 Task: Create Card Donor Stewardship Execution in Board Digital Advertising Strategies to Workspace Digital Strategy Consulting. Create Card Fashion Review in Board IT Service Desk Management to Workspace Digital Strategy Consulting. Create Card Donor Stewardship Execution in Board Voice of Customer Customer Journey Mapping and Analysis to Workspace Digital Strategy Consulting
Action: Mouse moved to (114, 343)
Screenshot: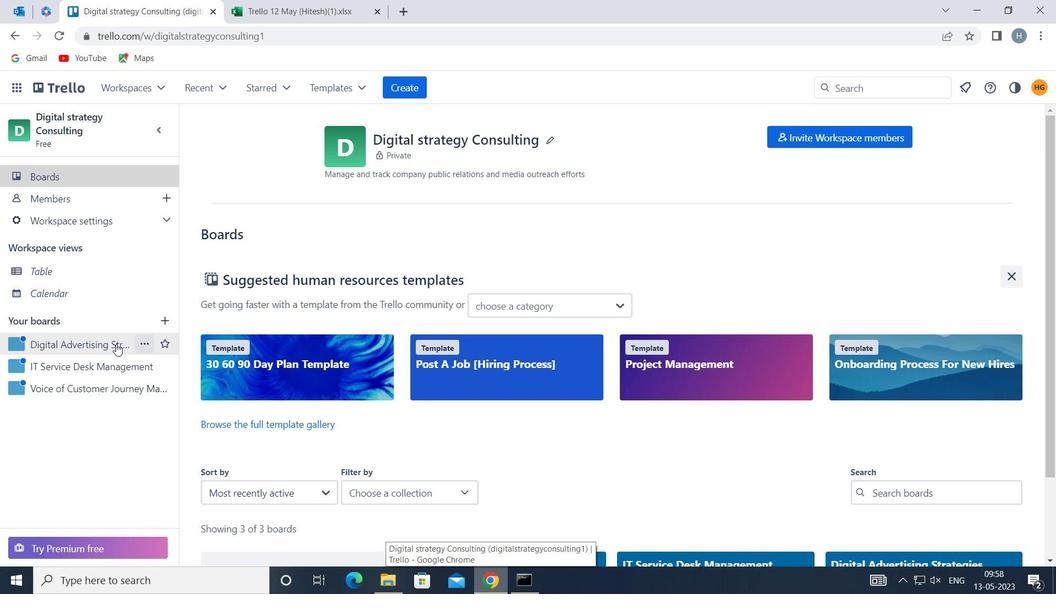 
Action: Mouse pressed left at (114, 343)
Screenshot: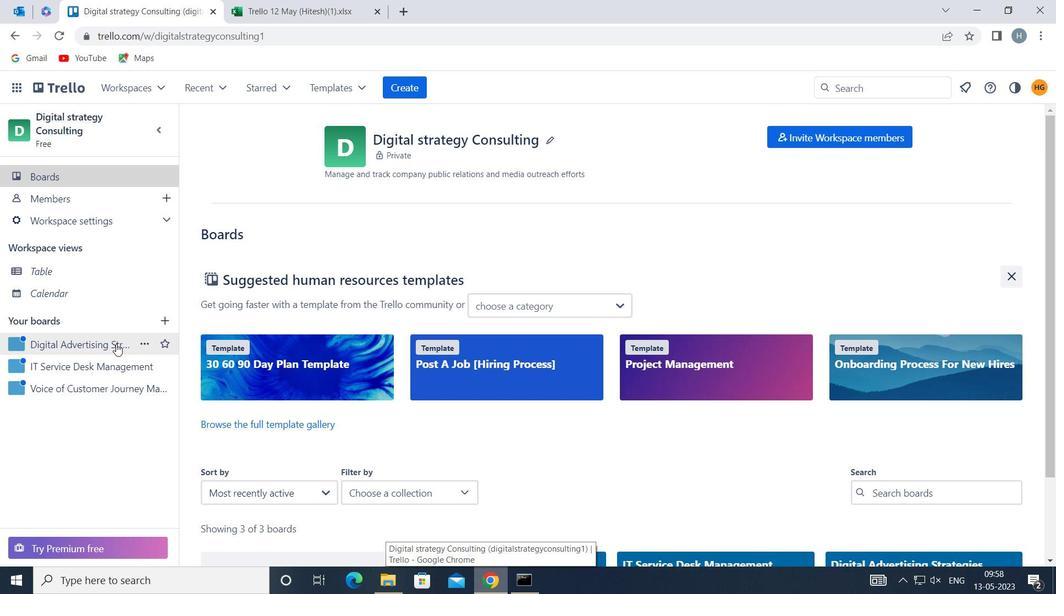 
Action: Mouse moved to (456, 195)
Screenshot: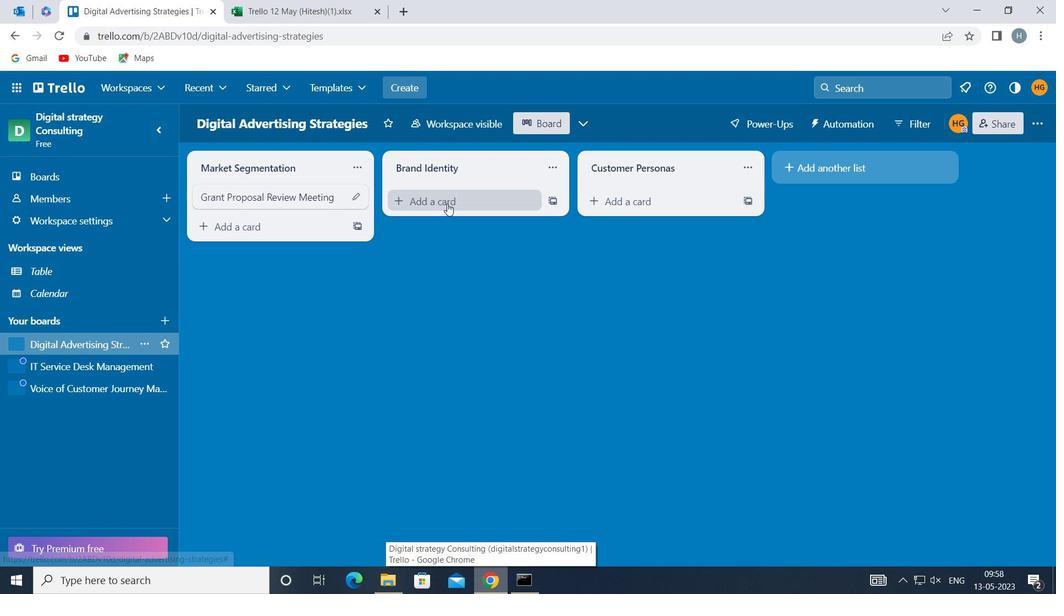 
Action: Mouse pressed left at (456, 195)
Screenshot: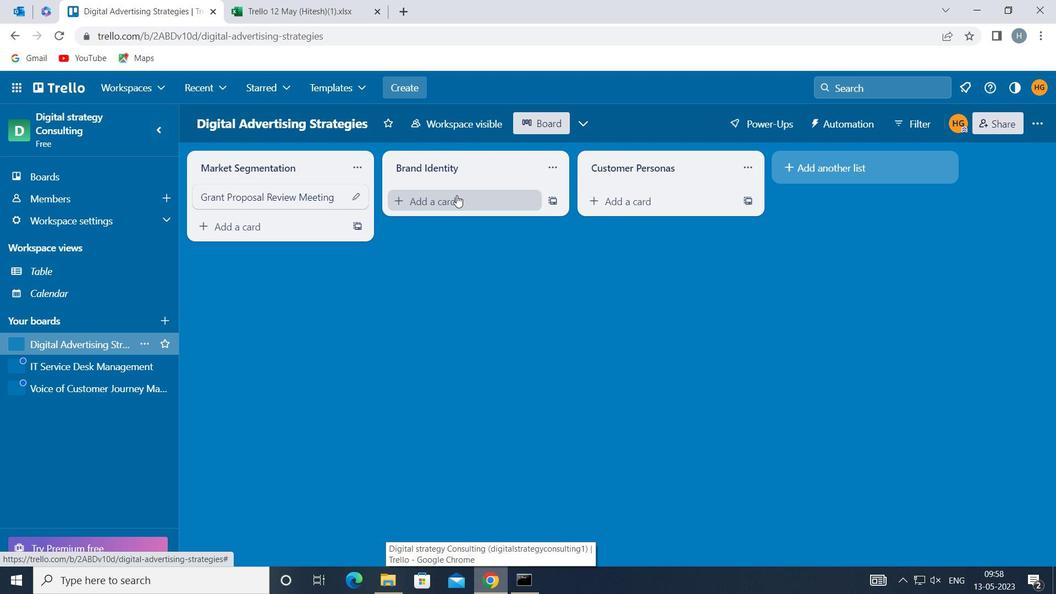 
Action: Mouse moved to (458, 196)
Screenshot: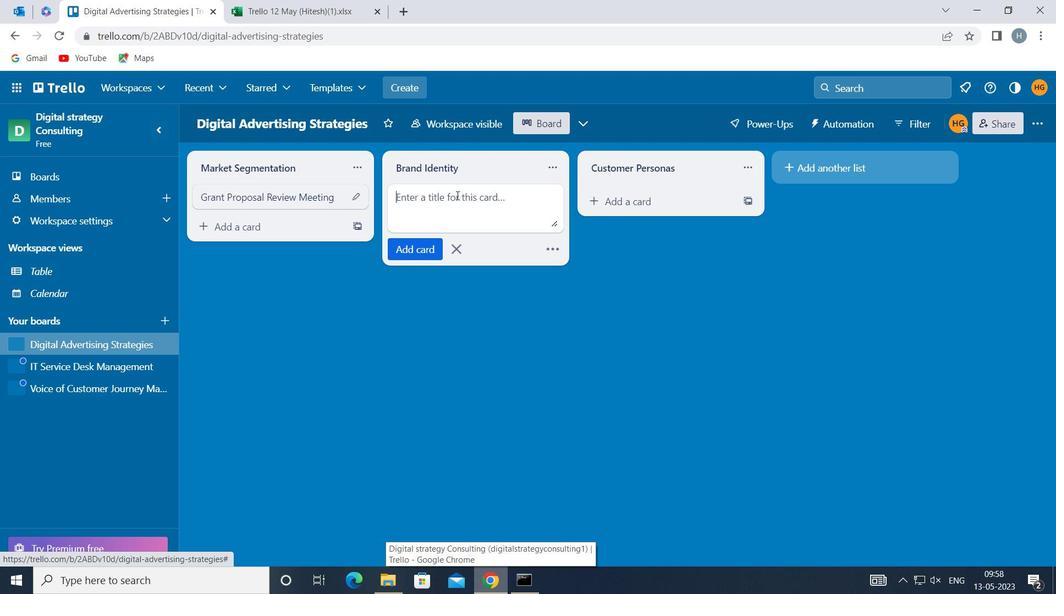 
Action: Mouse pressed left at (458, 196)
Screenshot: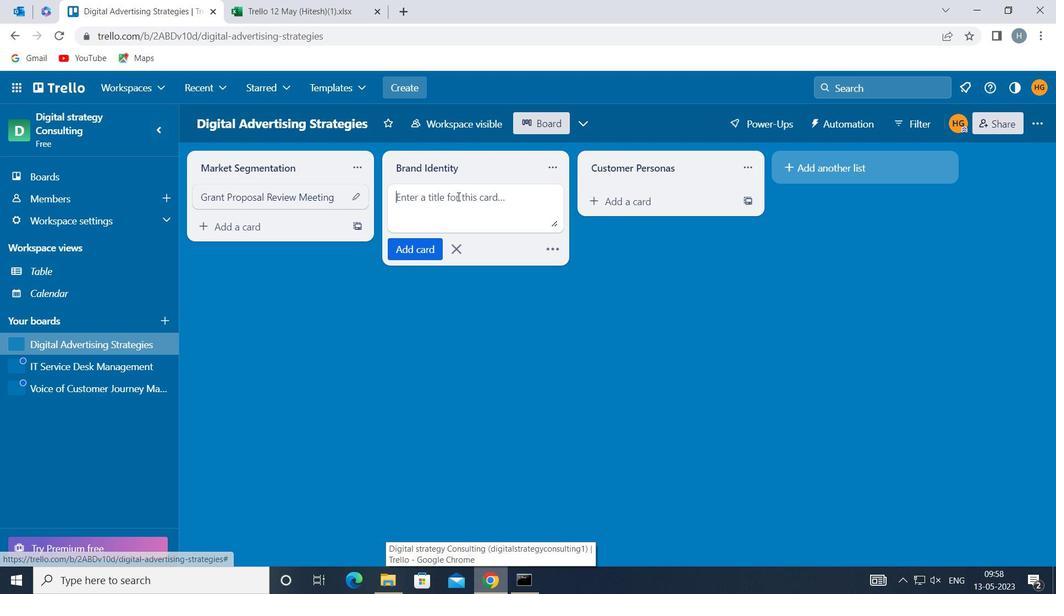 
Action: Key pressed <Key.shift>DONOR<Key.space><Key.shift><Key.shift>STEWAEDSHIP<Key.space><Key.shift>EXECUTO<Key.backspace>ION
Screenshot: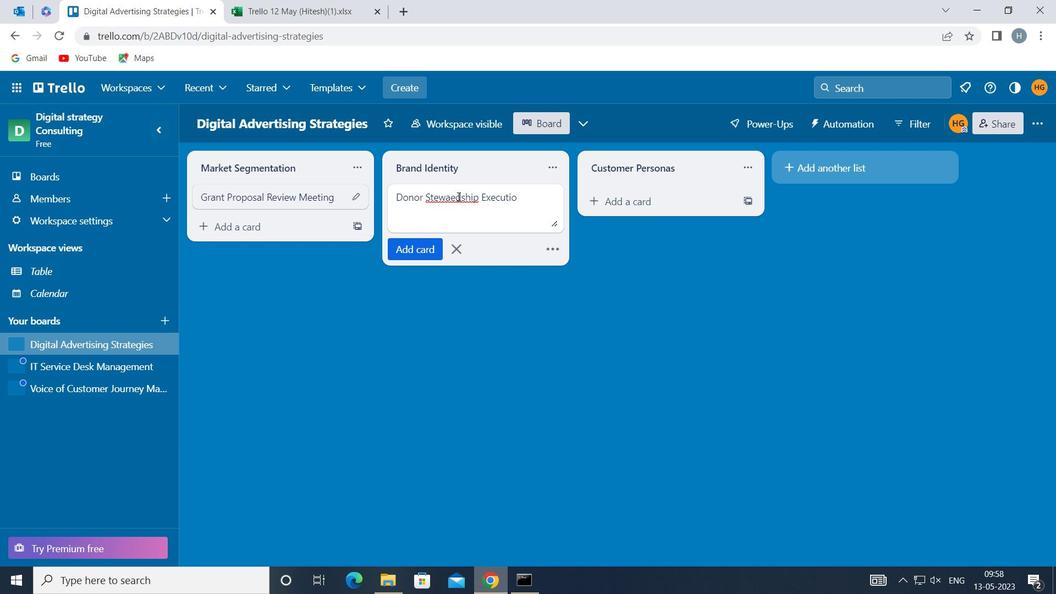 
Action: Mouse moved to (491, 208)
Screenshot: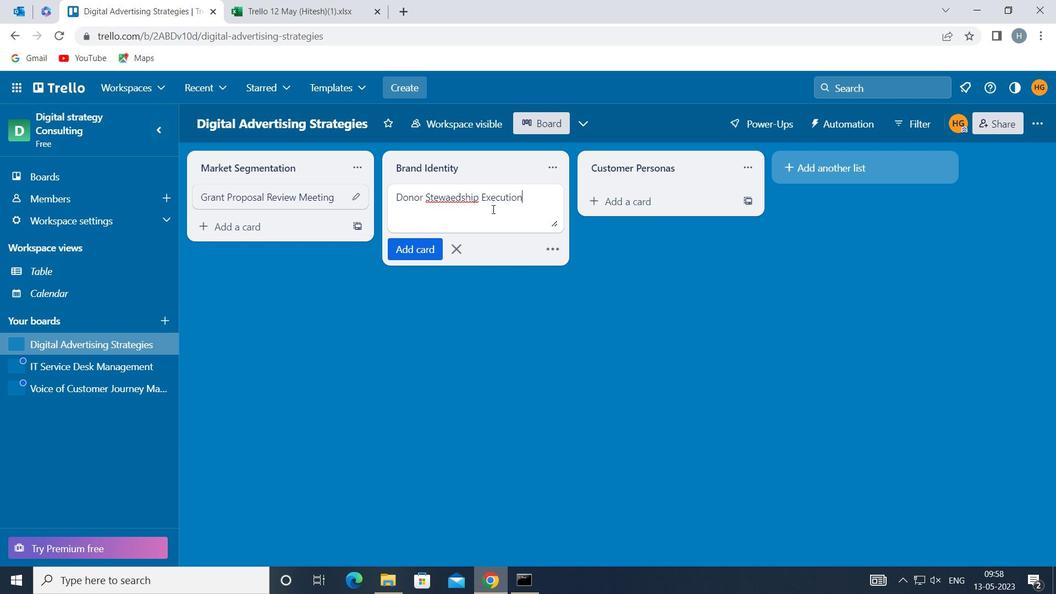 
Action: Key pressed <Key.backspace><Key.backspace><Key.backspace><Key.backspace><Key.backspace><Key.backspace><Key.backspace><Key.backspace><Key.backspace><Key.backspace><Key.backspace><Key.backspace><Key.backspace><Key.backspace><Key.backspace><Key.backspace>
Screenshot: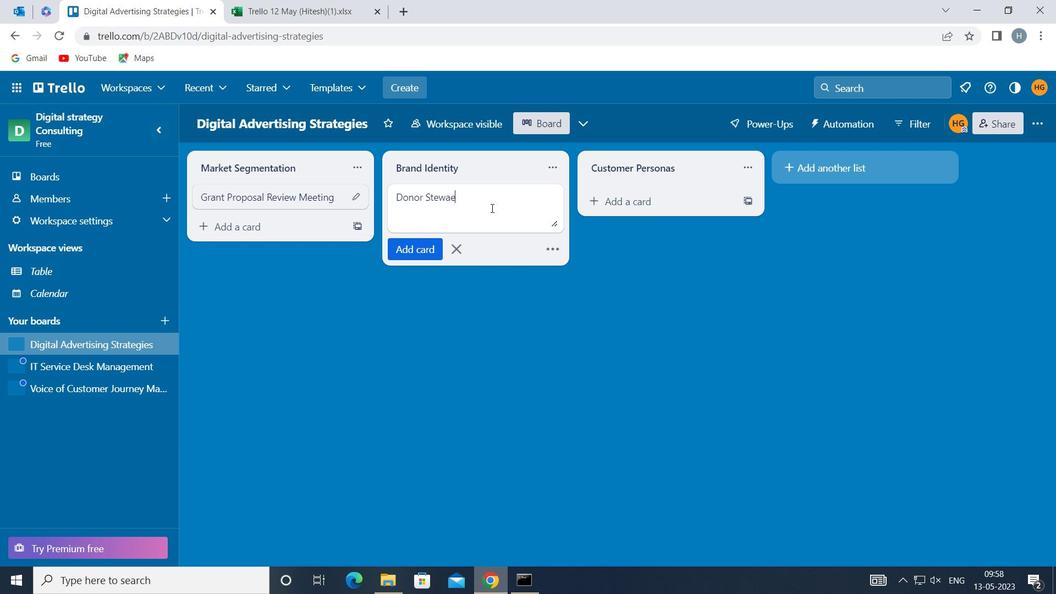 
Action: Mouse moved to (482, 209)
Screenshot: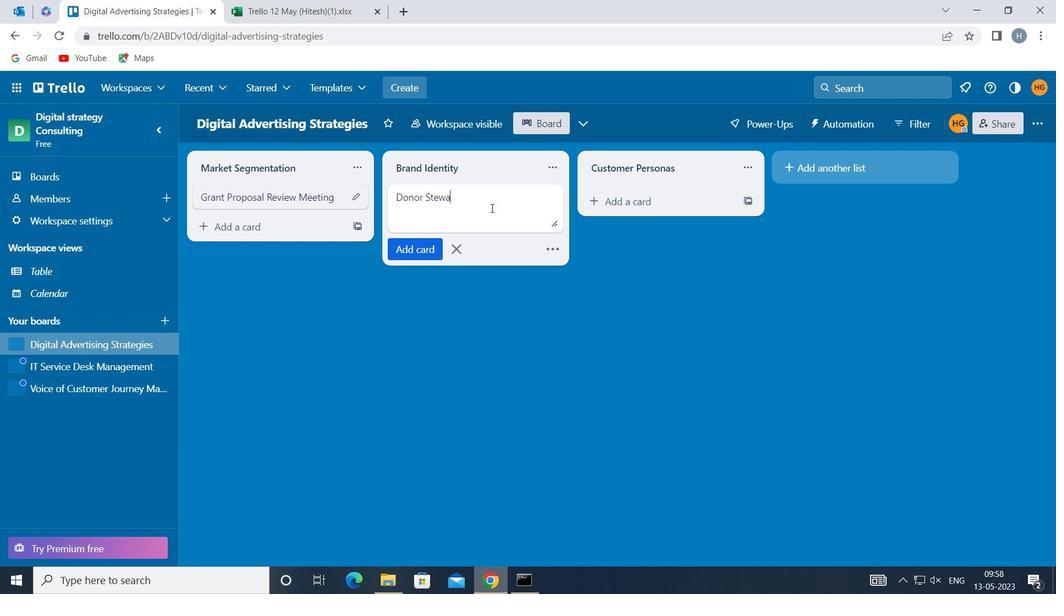 
Action: Key pressed RDSHIP<Key.space><Key.shift>EXECUTION
Screenshot: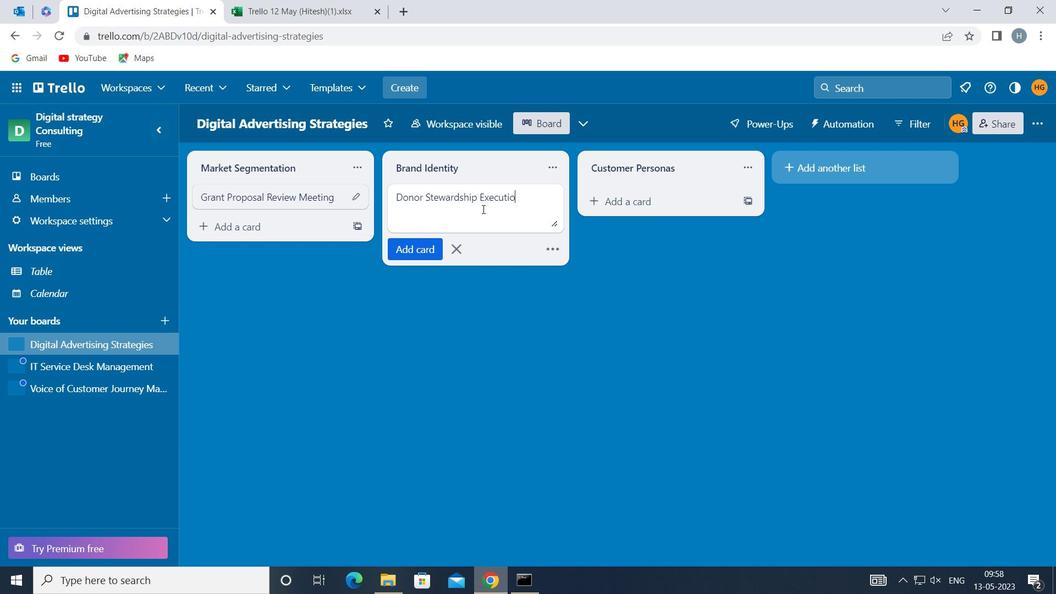 
Action: Mouse moved to (422, 246)
Screenshot: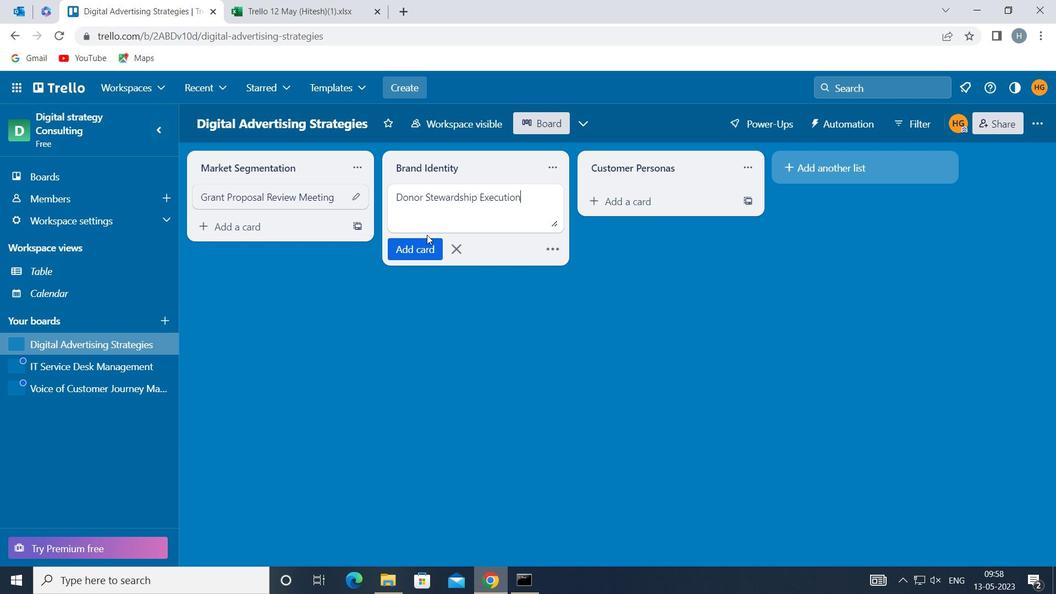 
Action: Mouse pressed left at (422, 246)
Screenshot: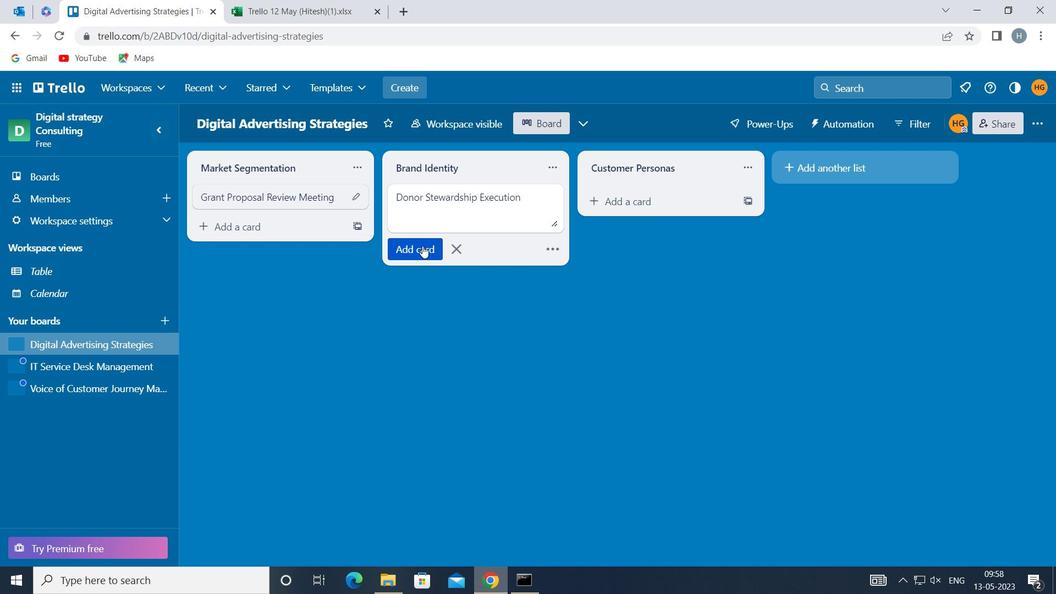 
Action: Mouse moved to (425, 312)
Screenshot: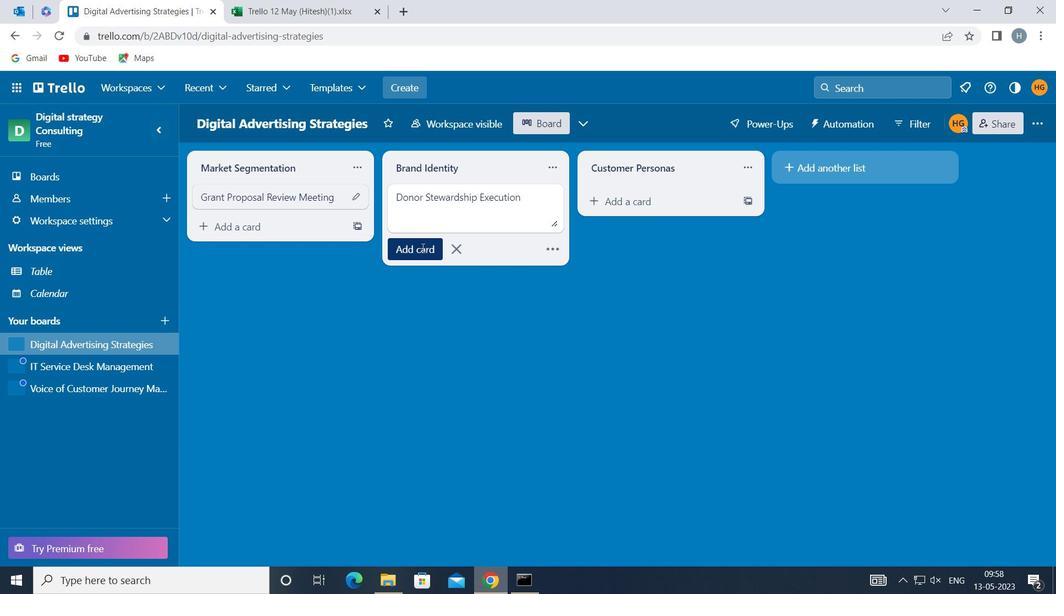 
Action: Mouse pressed left at (425, 312)
Screenshot: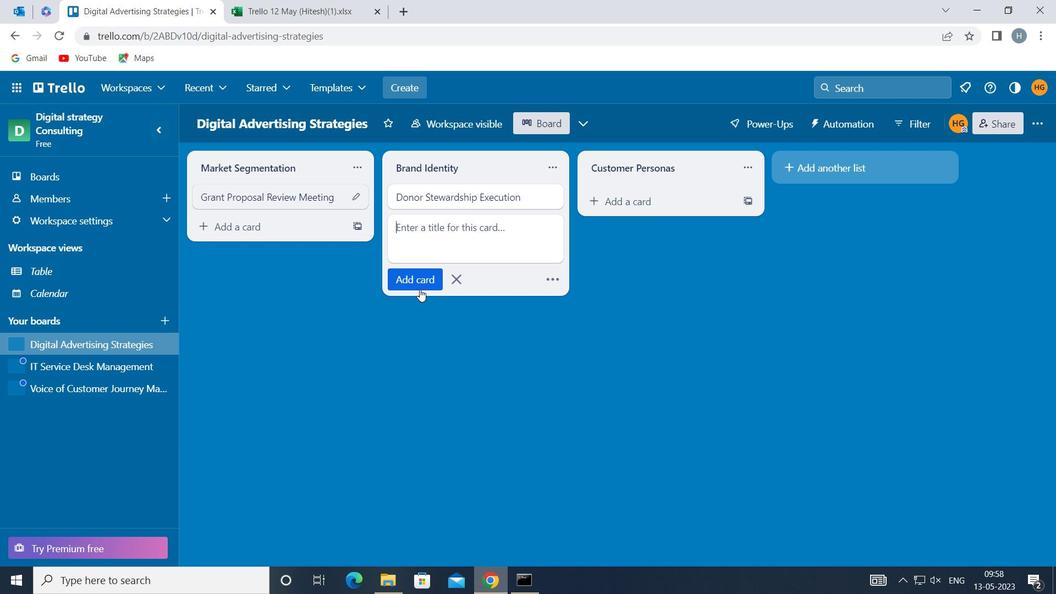 
Action: Mouse moved to (63, 361)
Screenshot: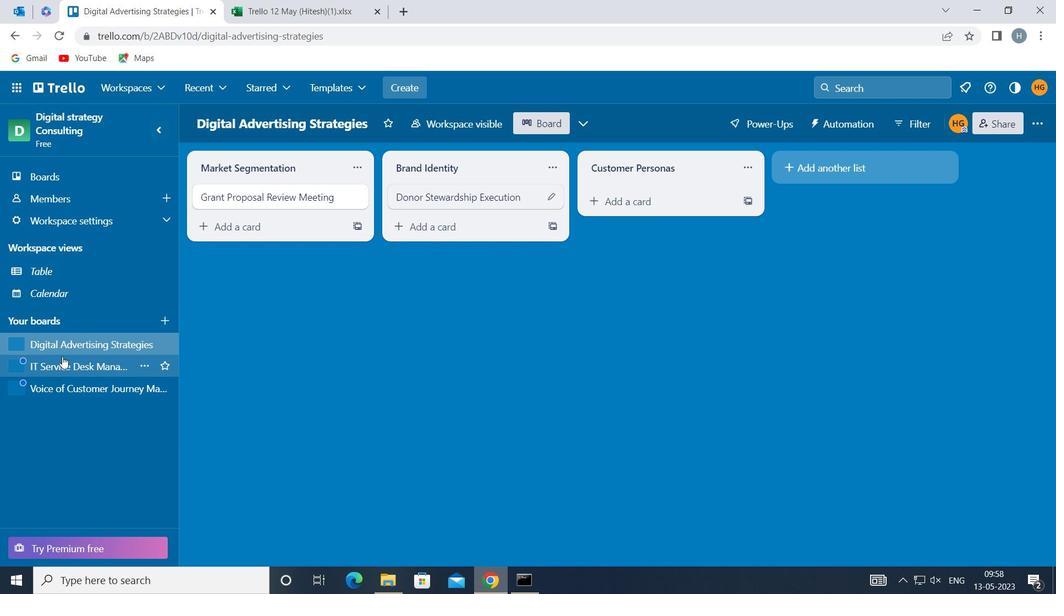
Action: Mouse pressed left at (63, 361)
Screenshot: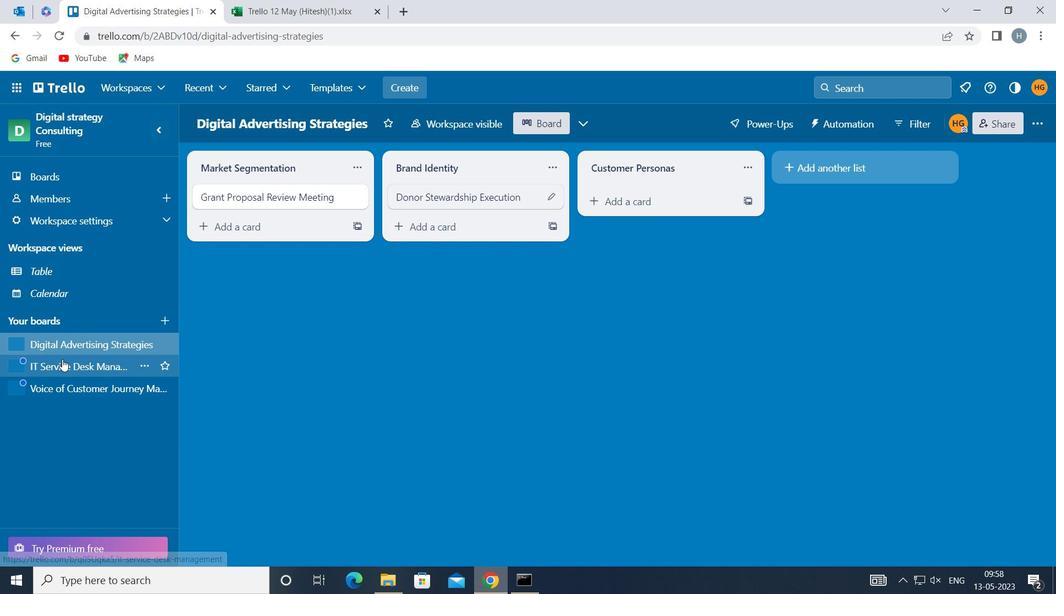 
Action: Mouse moved to (436, 201)
Screenshot: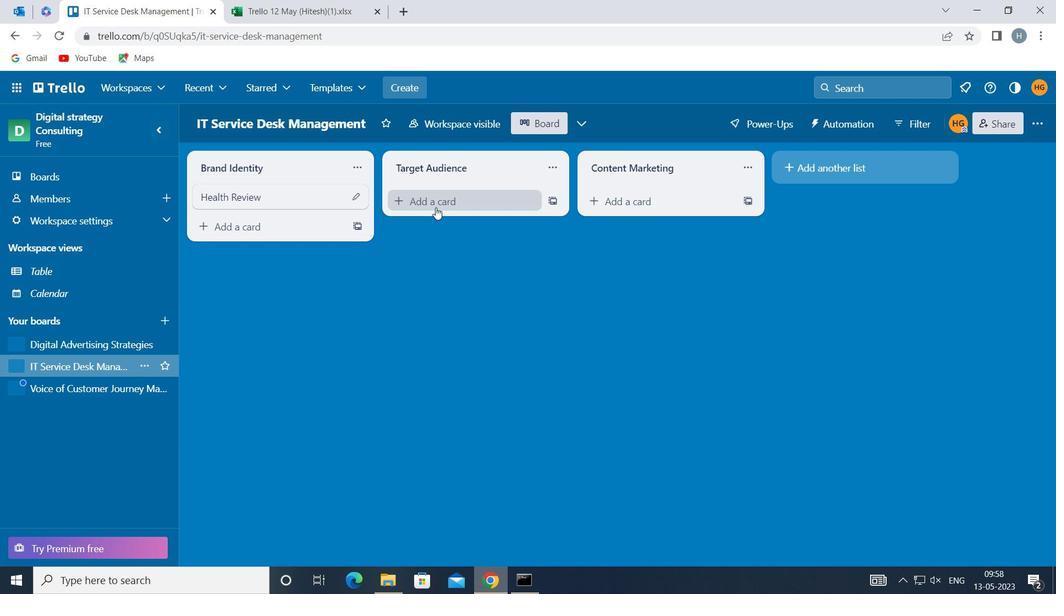 
Action: Mouse pressed left at (436, 201)
Screenshot: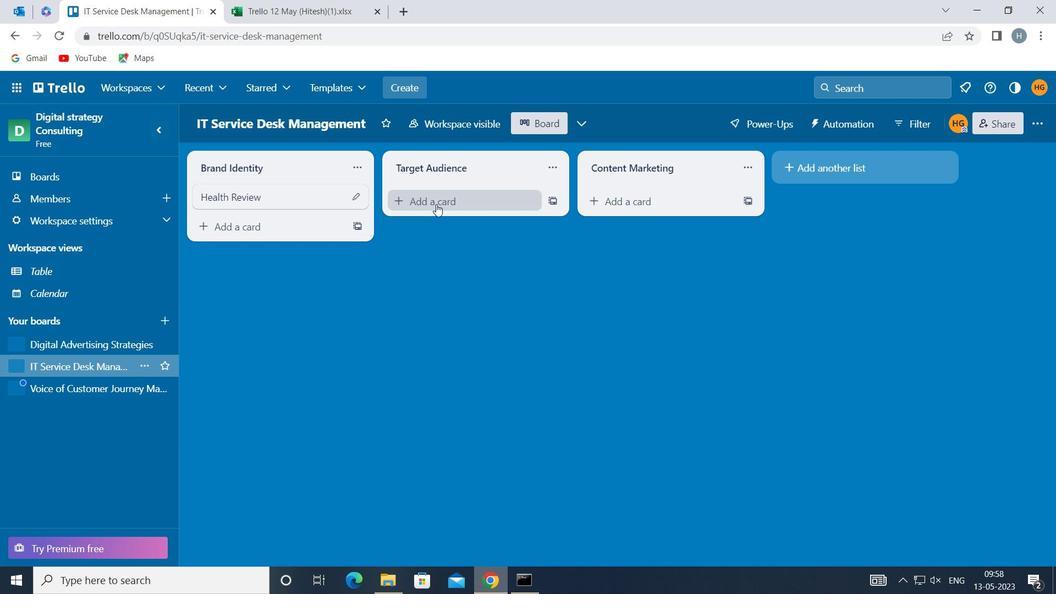
Action: Mouse pressed left at (436, 201)
Screenshot: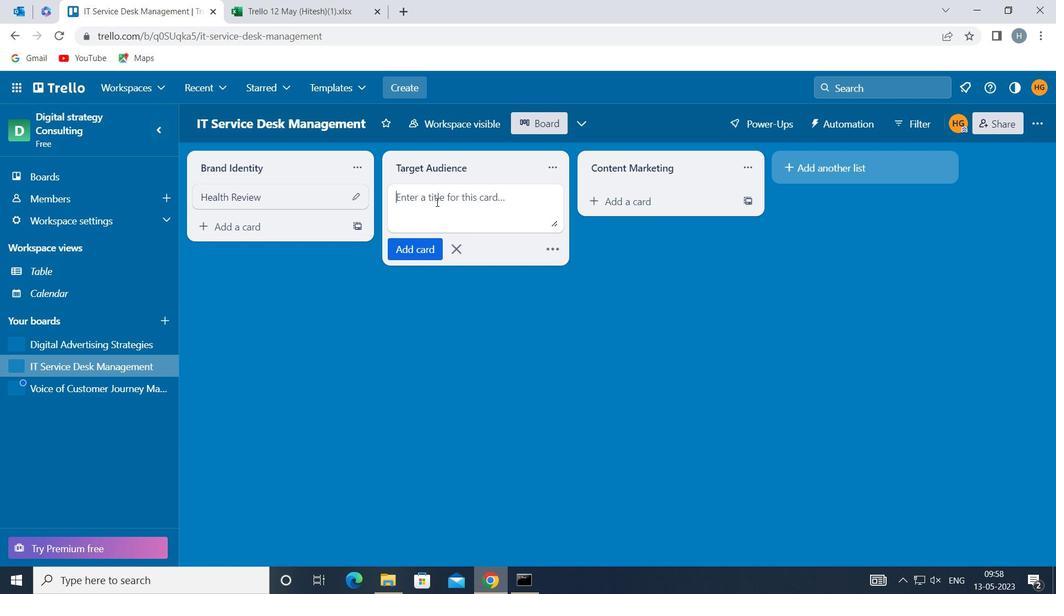
Action: Key pressed <Key.shift>FASHION<Key.space><Key.shift>REVIEW
Screenshot: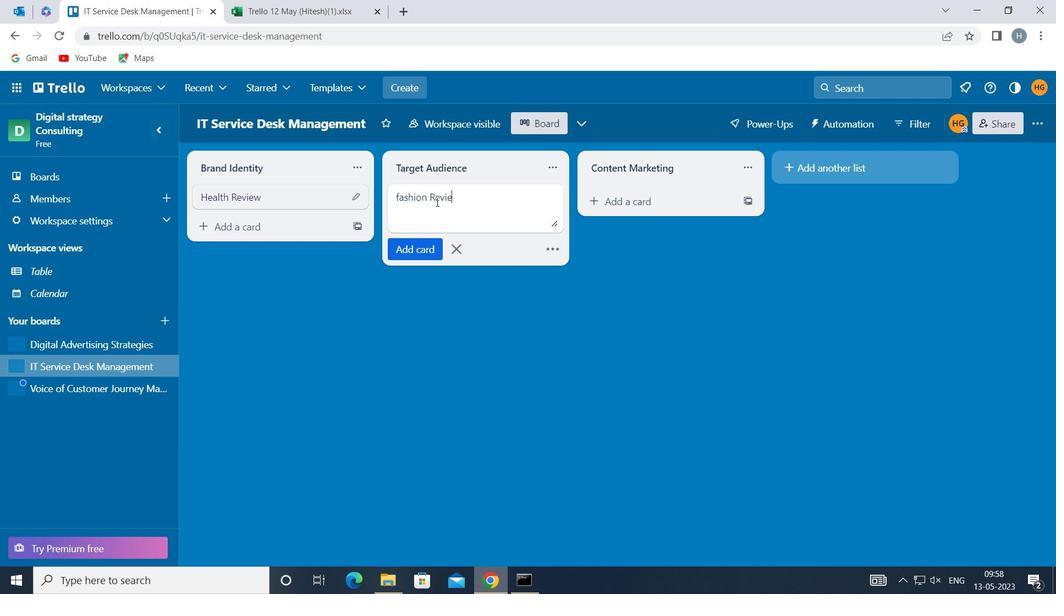 
Action: Mouse moved to (428, 246)
Screenshot: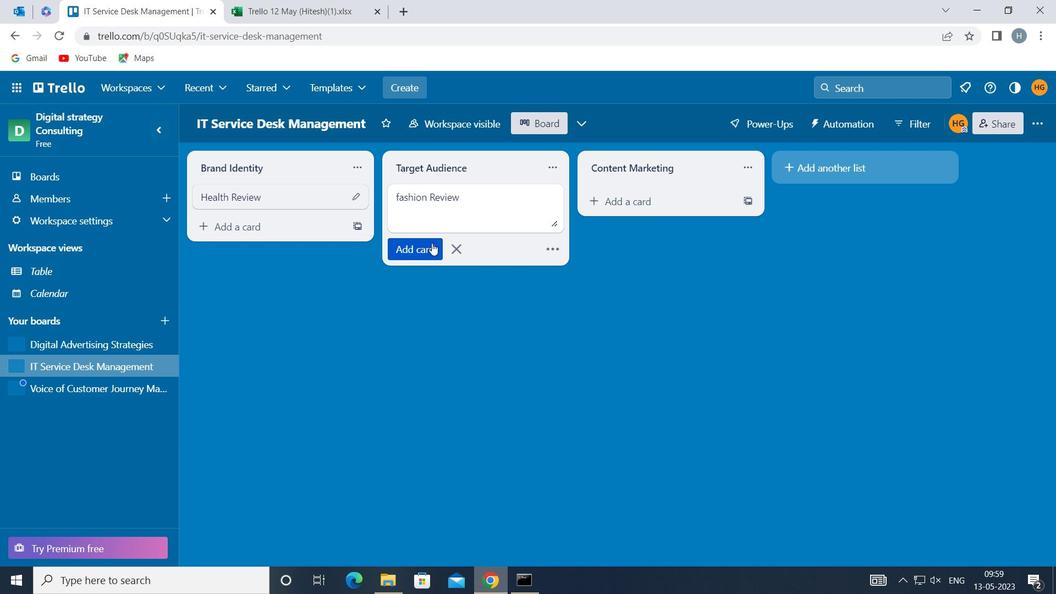 
Action: Mouse pressed left at (428, 246)
Screenshot: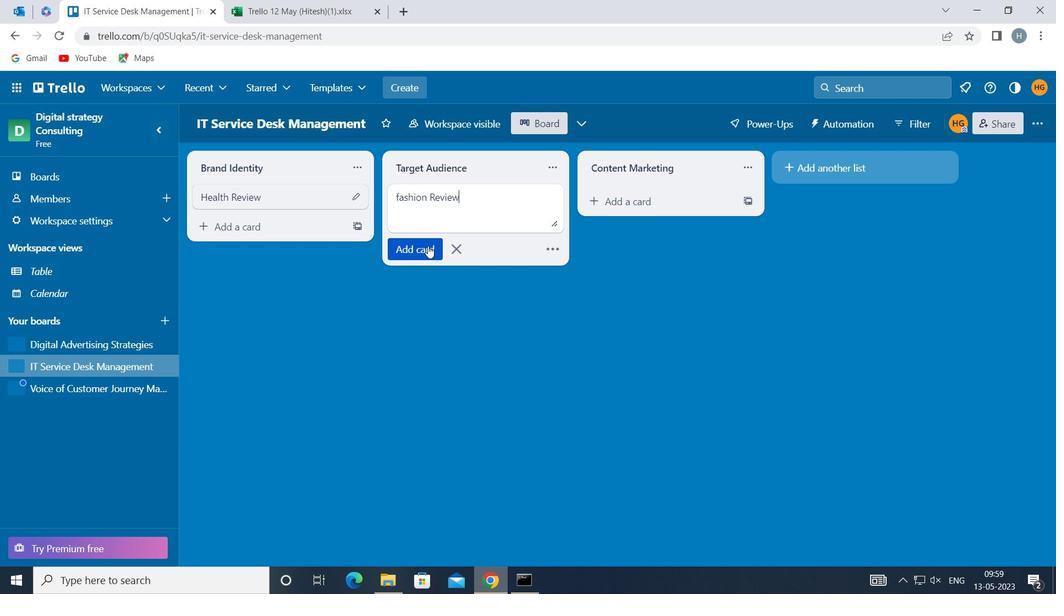 
Action: Mouse moved to (406, 323)
Screenshot: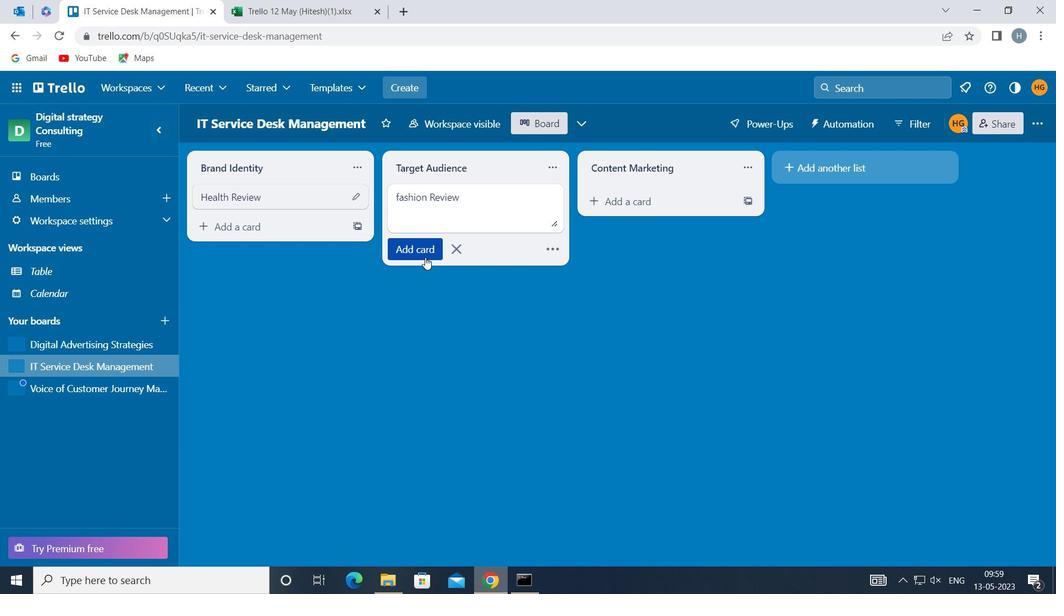 
Action: Mouse pressed left at (406, 323)
Screenshot: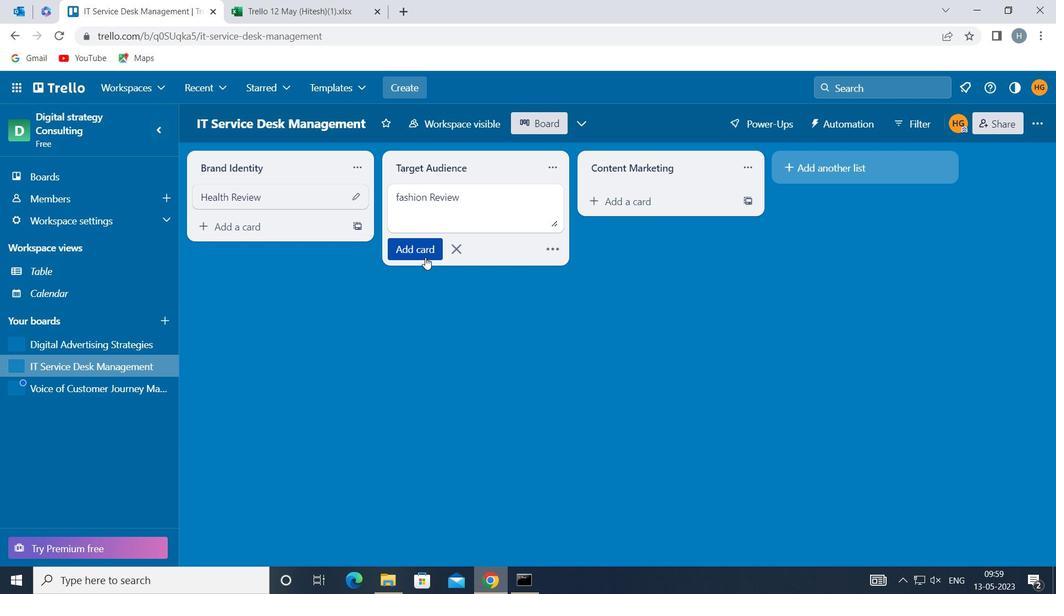 
Action: Mouse moved to (89, 389)
Screenshot: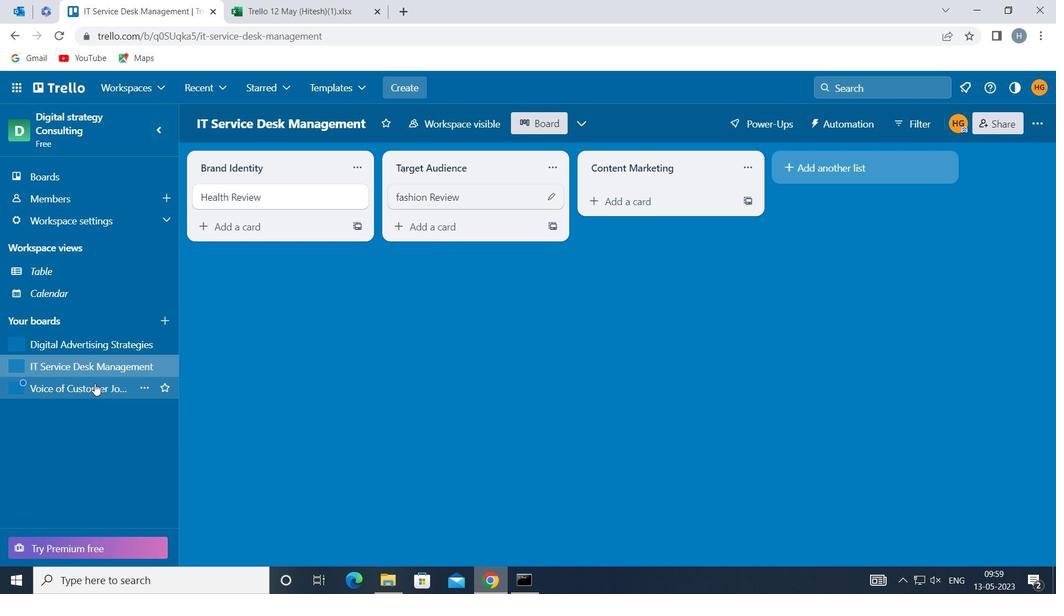 
Action: Mouse pressed left at (89, 389)
Screenshot: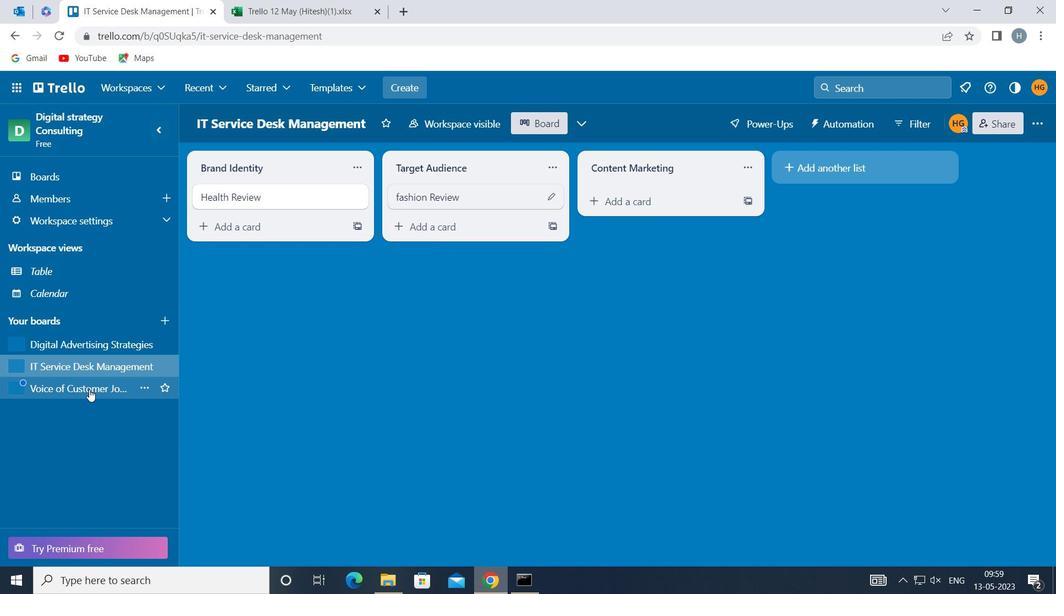 
Action: Mouse moved to (445, 205)
Screenshot: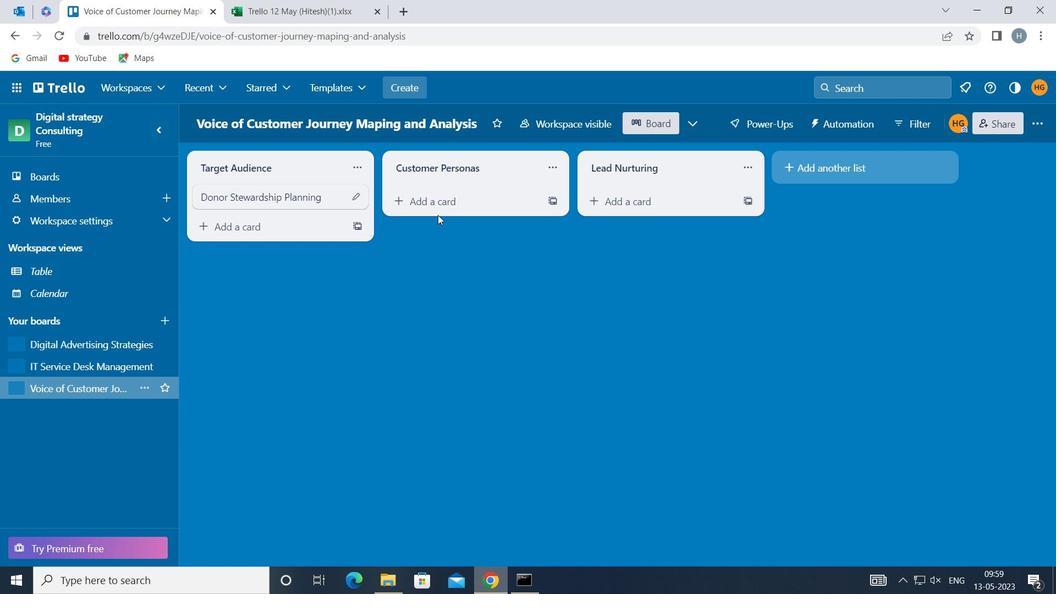 
Action: Mouse pressed left at (445, 205)
Screenshot: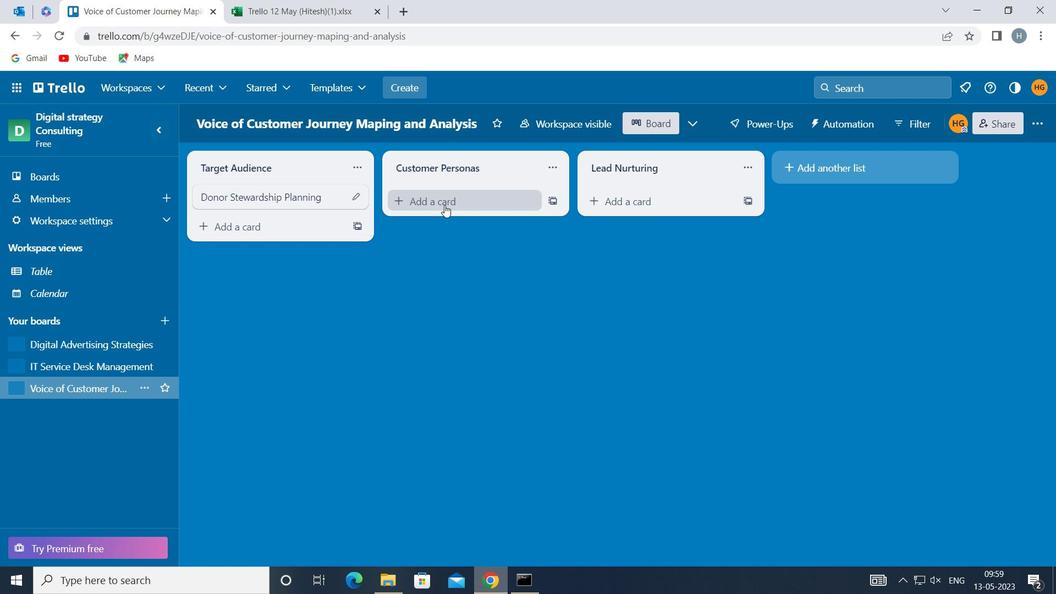 
Action: Mouse pressed left at (445, 205)
Screenshot: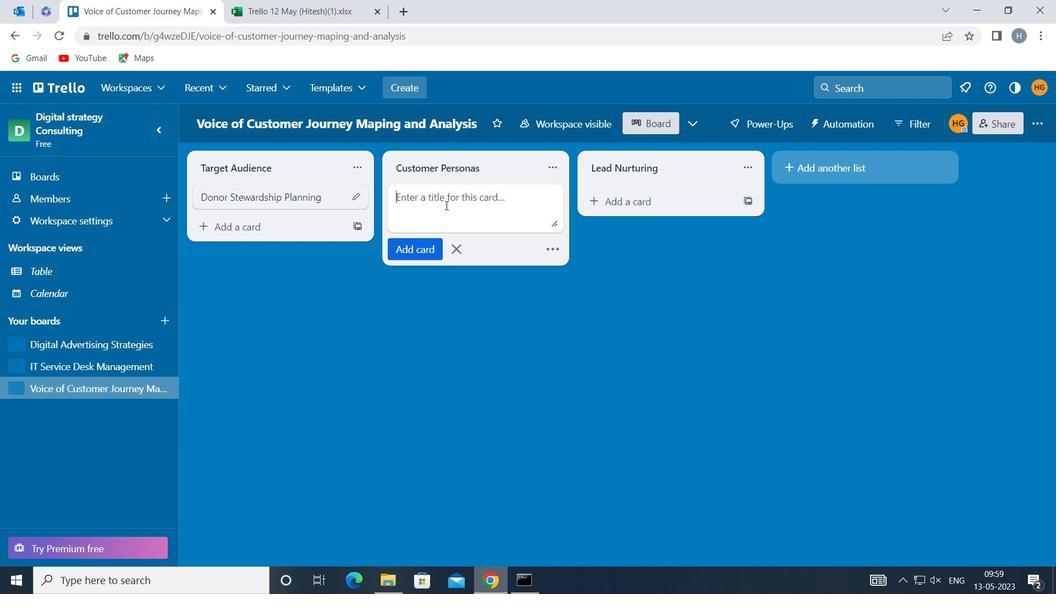 
Action: Key pressed <Key.shift>DONOR<Key.space><Key.shift>STEWARDSHIP<Key.space><Key.shift>EXECUTION
Screenshot: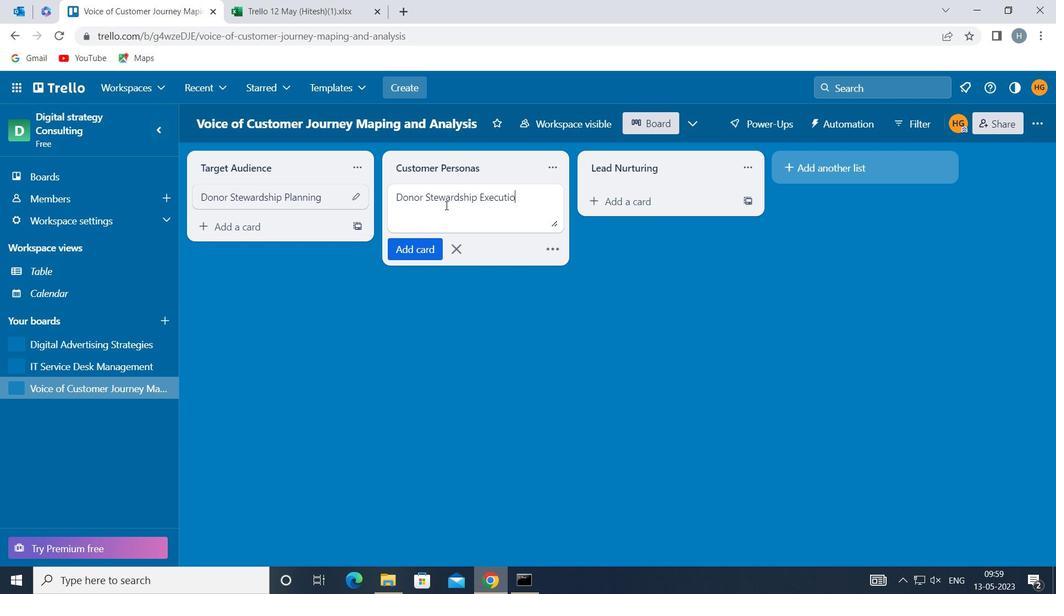 
Action: Mouse moved to (413, 248)
Screenshot: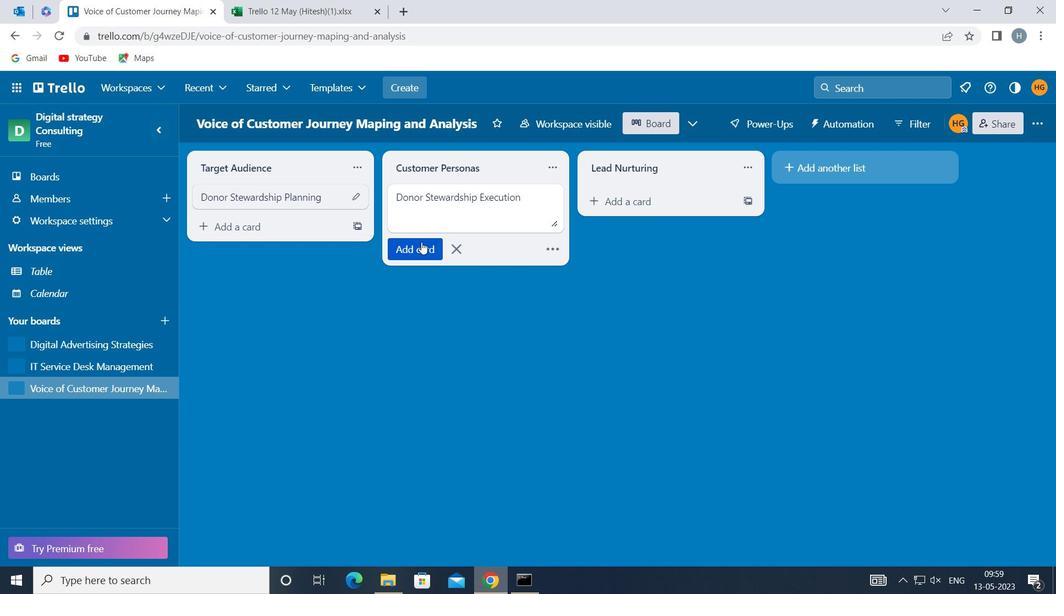 
Action: Mouse pressed left at (413, 248)
Screenshot: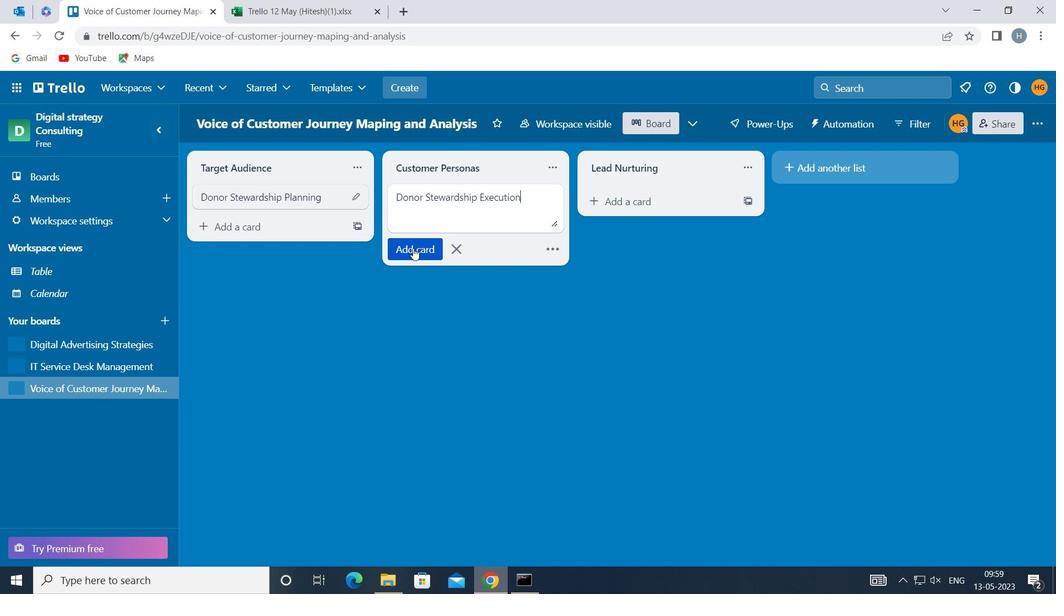 
Action: Mouse moved to (407, 331)
Screenshot: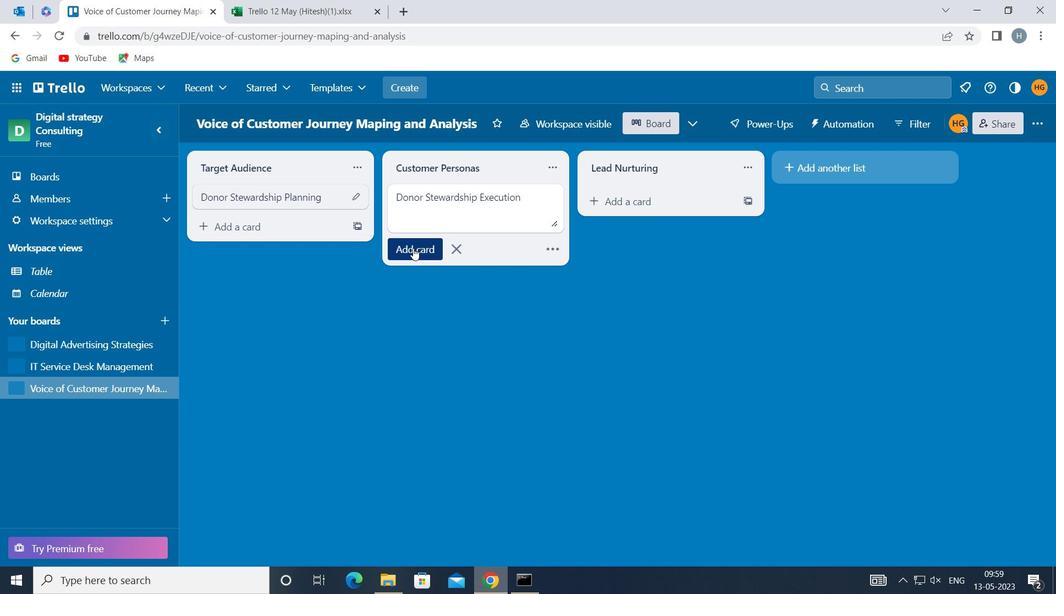 
Action: Mouse pressed left at (407, 331)
Screenshot: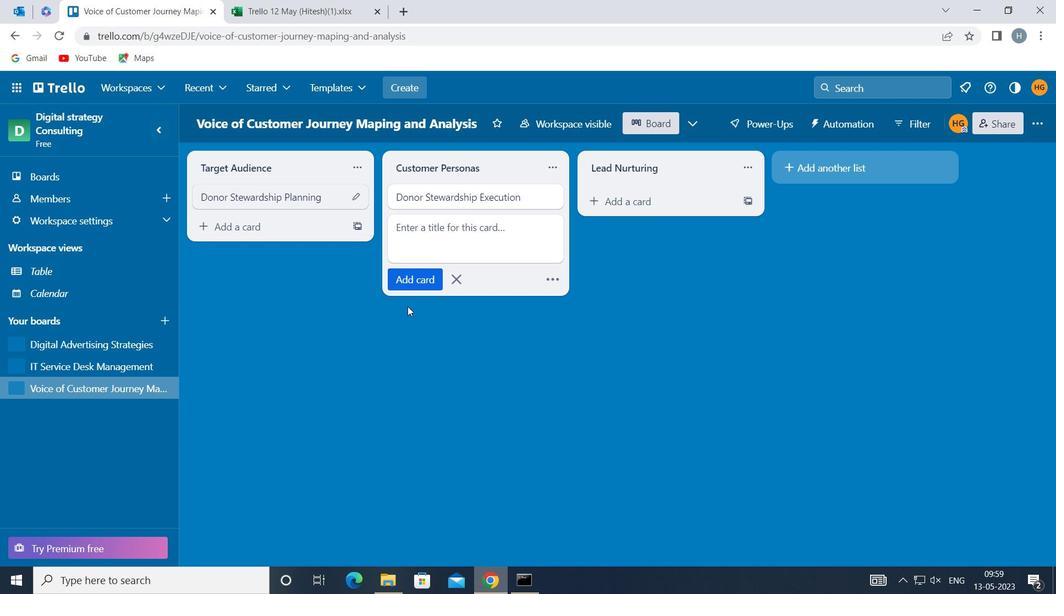 
Action: Key pressed <Key.f8>
Screenshot: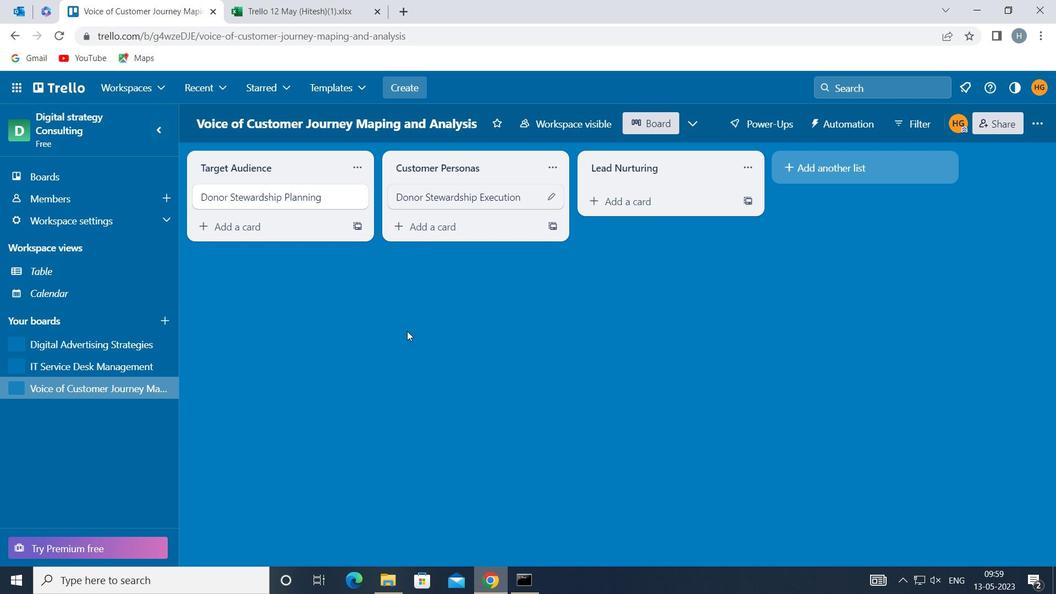 
